 Task: Select job type Internship.
Action: Mouse moved to (457, 109)
Screenshot: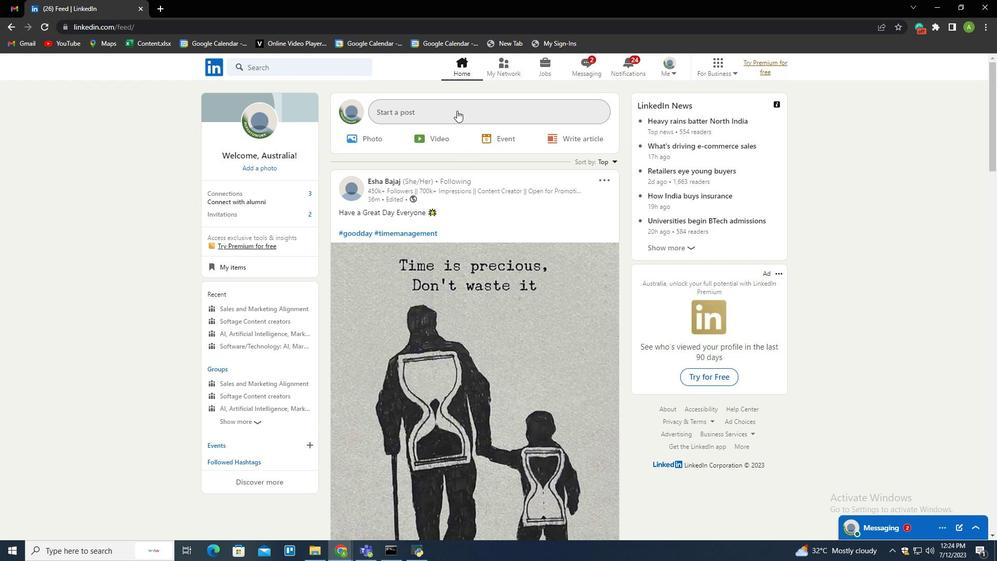 
Action: Mouse pressed left at (457, 109)
Screenshot: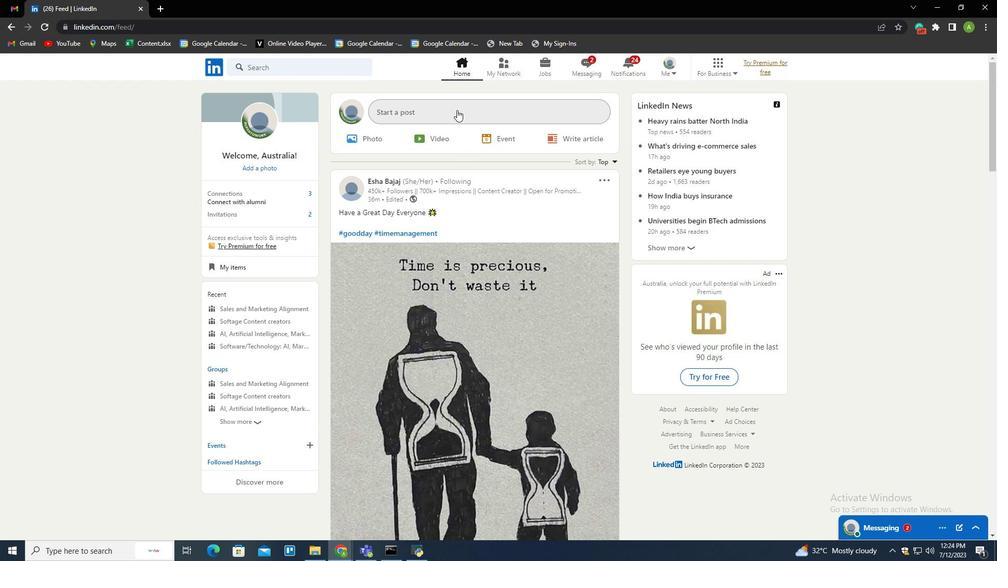 
Action: Mouse moved to (438, 311)
Screenshot: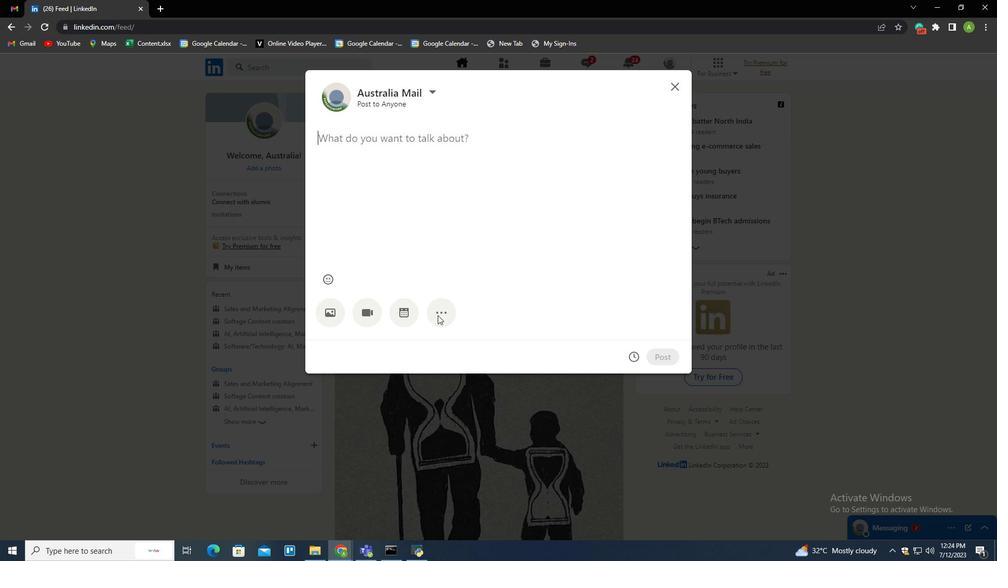
Action: Mouse pressed left at (438, 311)
Screenshot: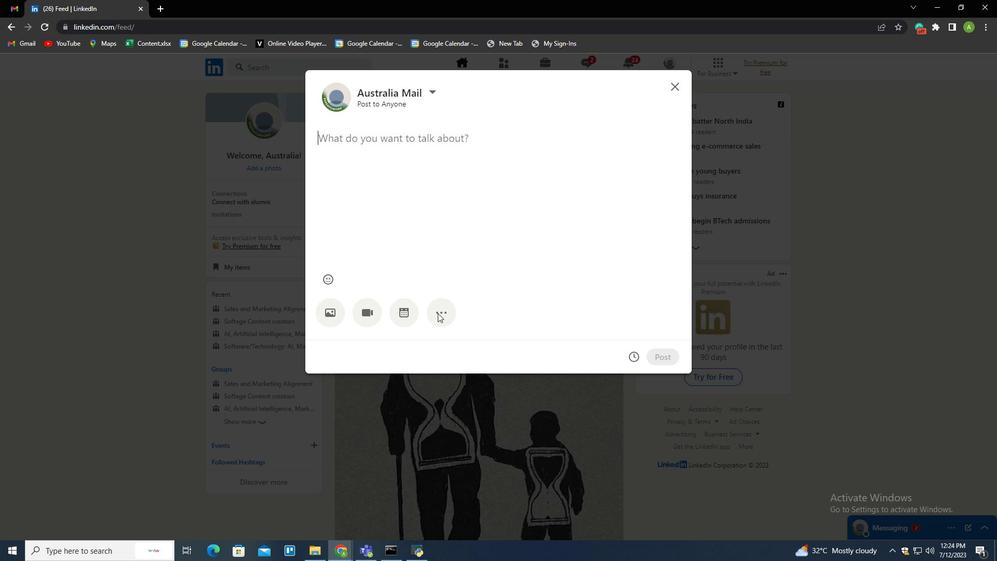 
Action: Mouse moved to (476, 312)
Screenshot: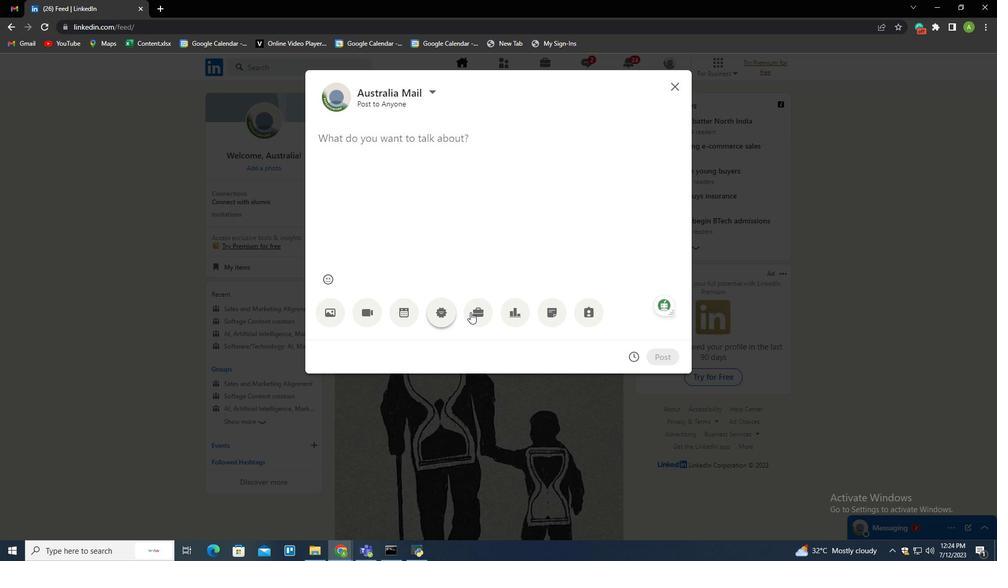 
Action: Mouse pressed left at (476, 312)
Screenshot: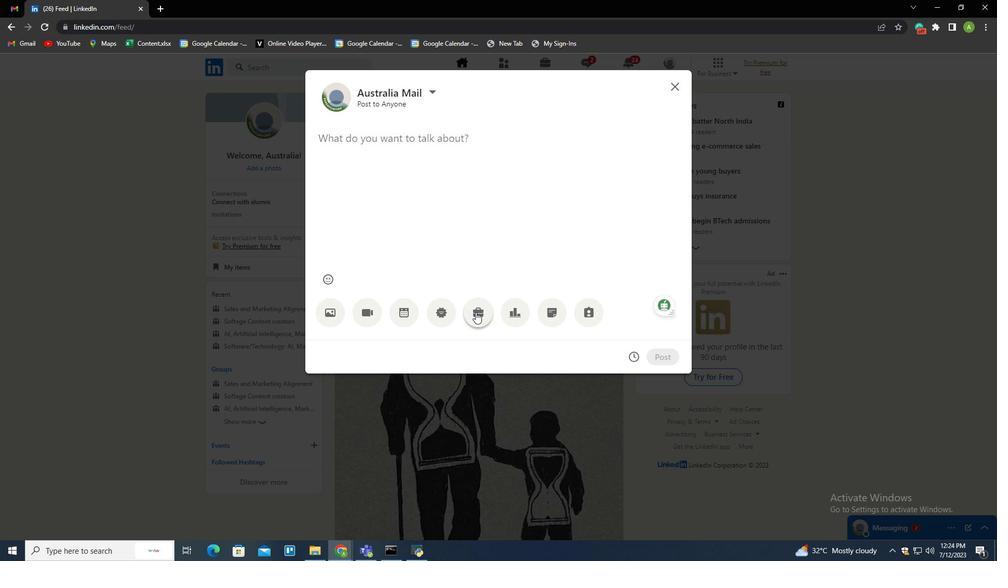 
Action: Mouse moved to (489, 426)
Screenshot: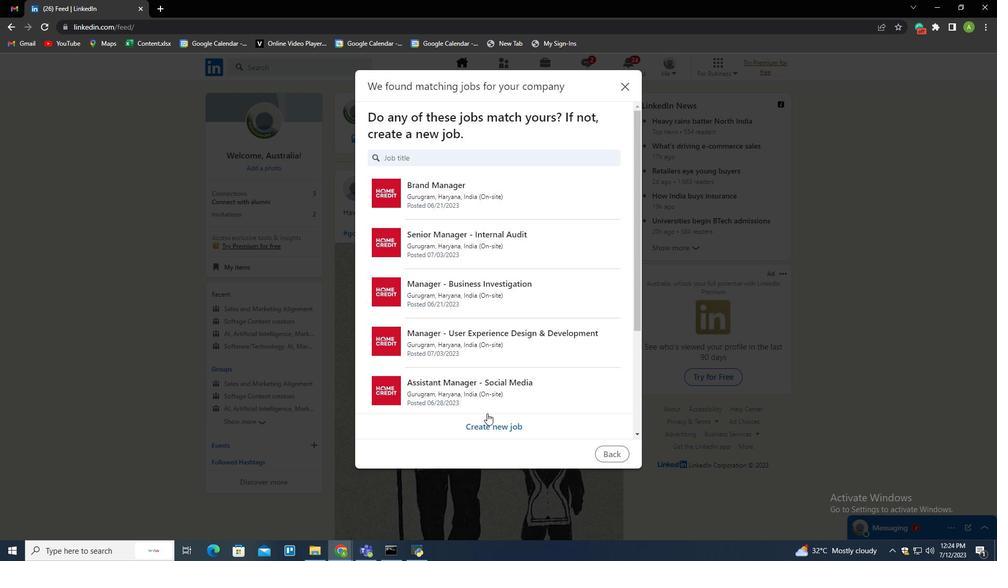
Action: Mouse pressed left at (489, 426)
Screenshot: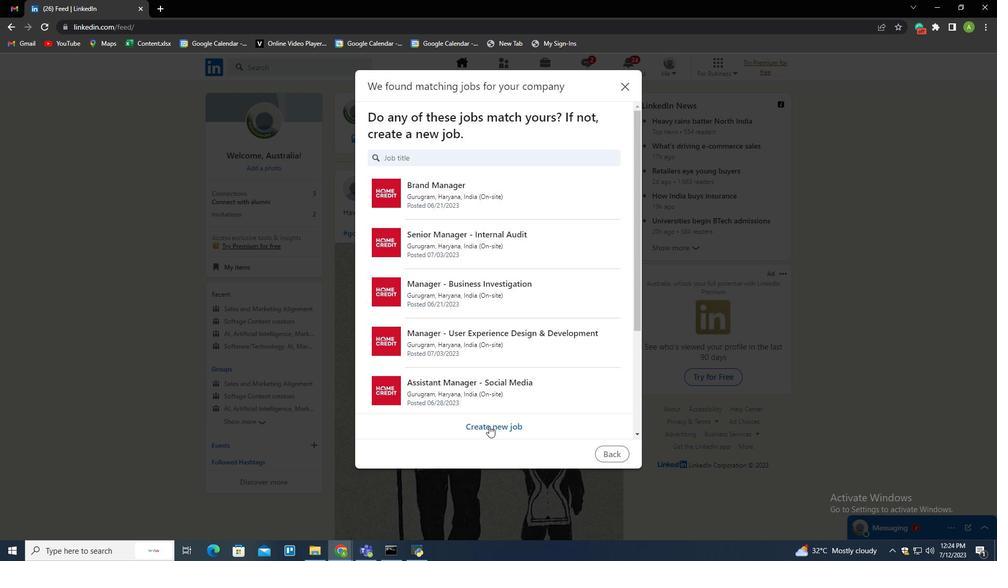 
Action: Mouse moved to (617, 228)
Screenshot: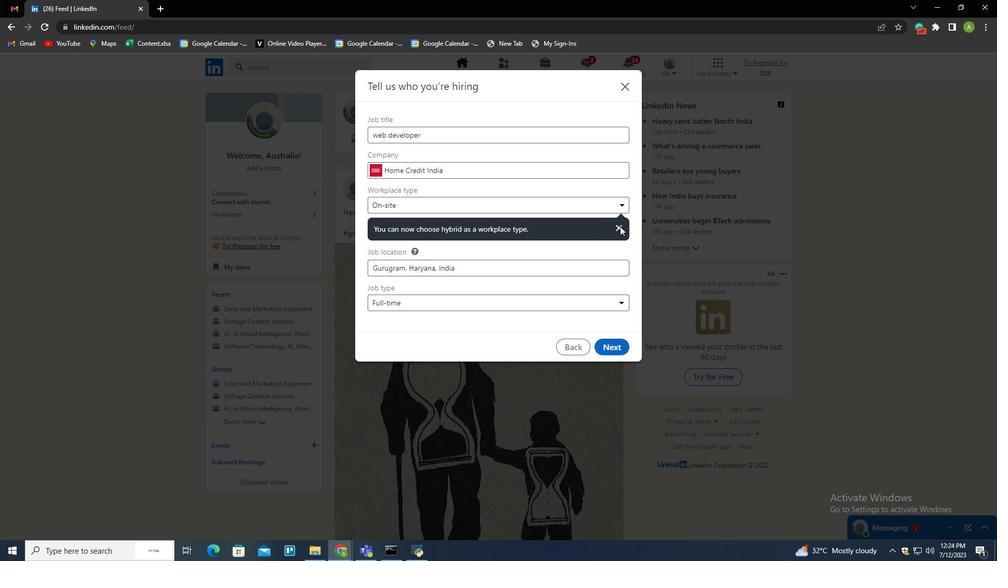 
Action: Mouse pressed left at (617, 228)
Screenshot: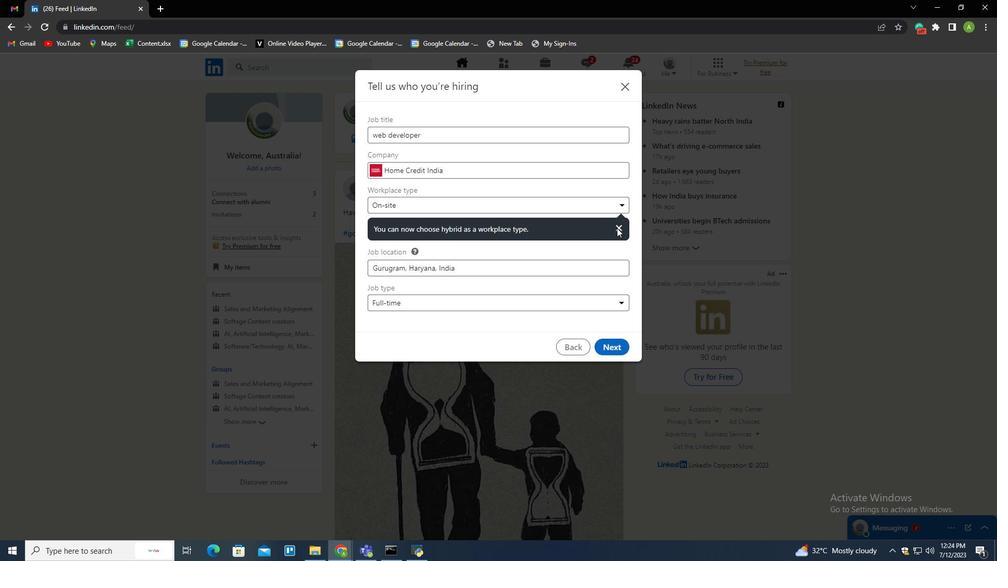 
Action: Mouse moved to (399, 278)
Screenshot: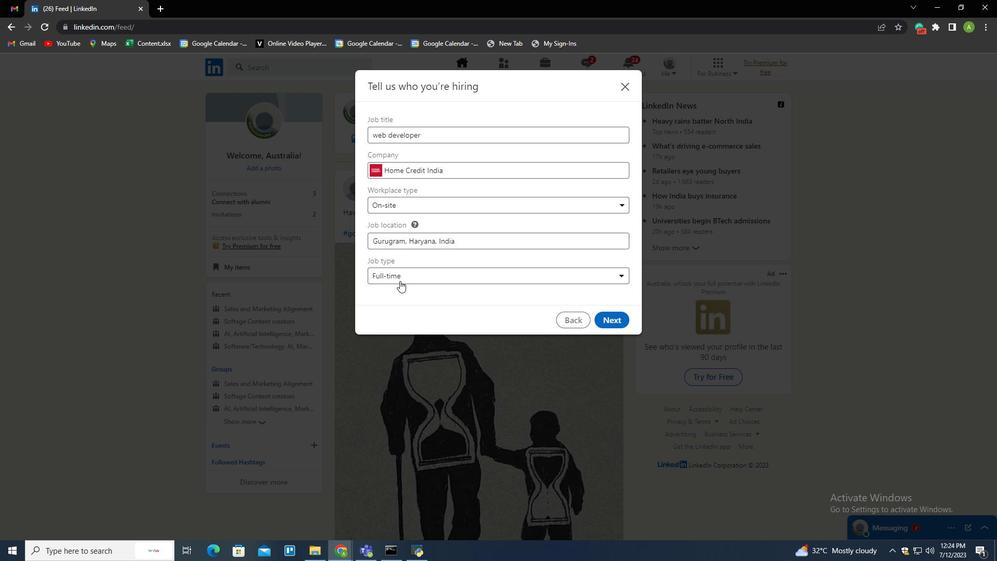 
Action: Mouse pressed left at (399, 278)
Screenshot: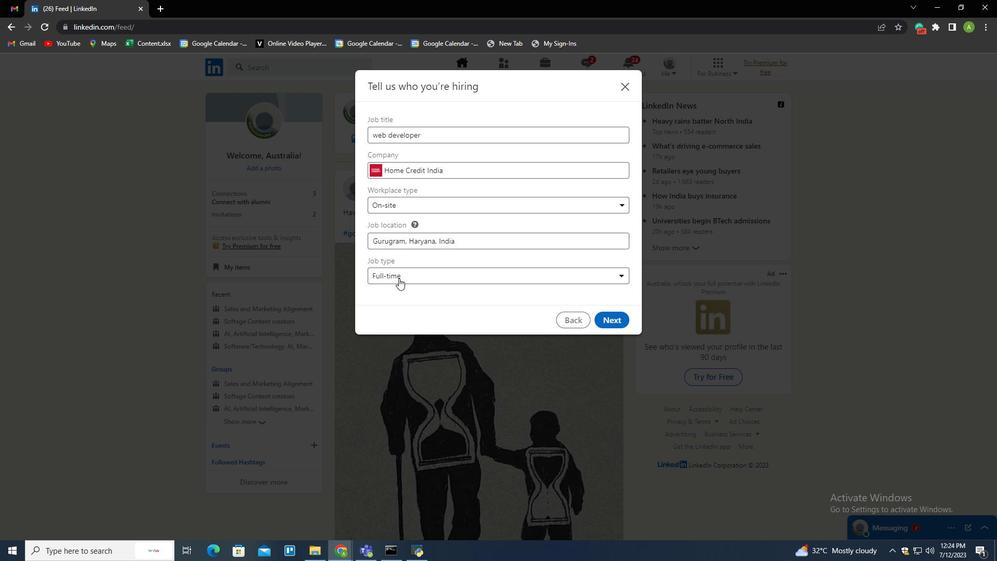 
Action: Mouse moved to (401, 408)
Screenshot: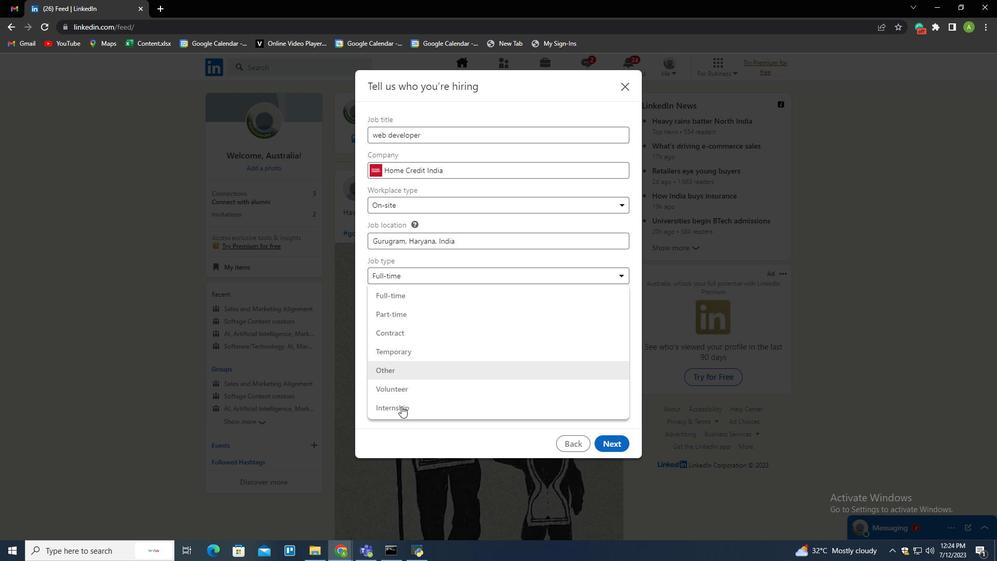 
Action: Mouse pressed left at (401, 408)
Screenshot: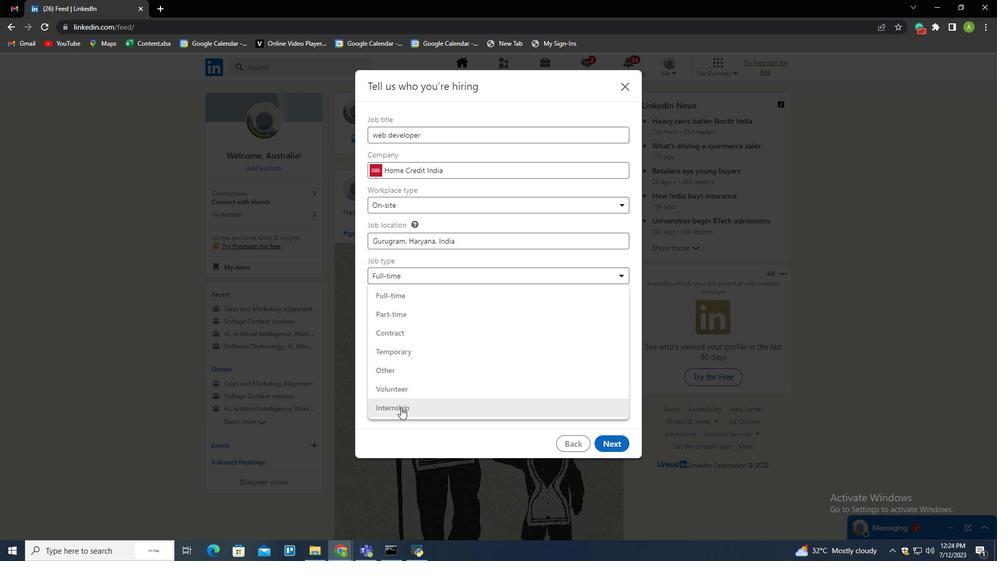 
Action: Mouse moved to (426, 397)
Screenshot: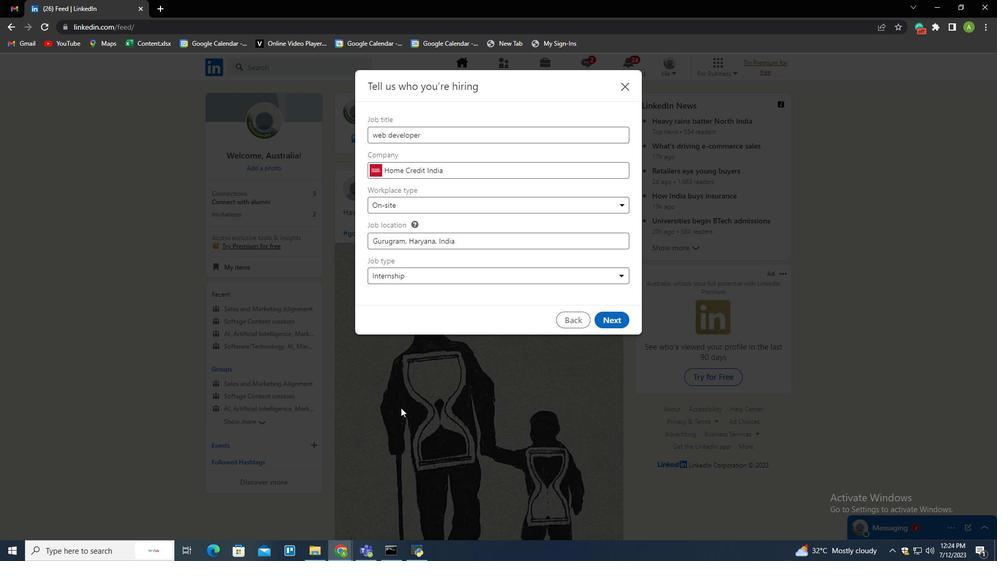 
